 Task: Delete only the row number 1.
Action: Mouse moved to (13, 179)
Screenshot: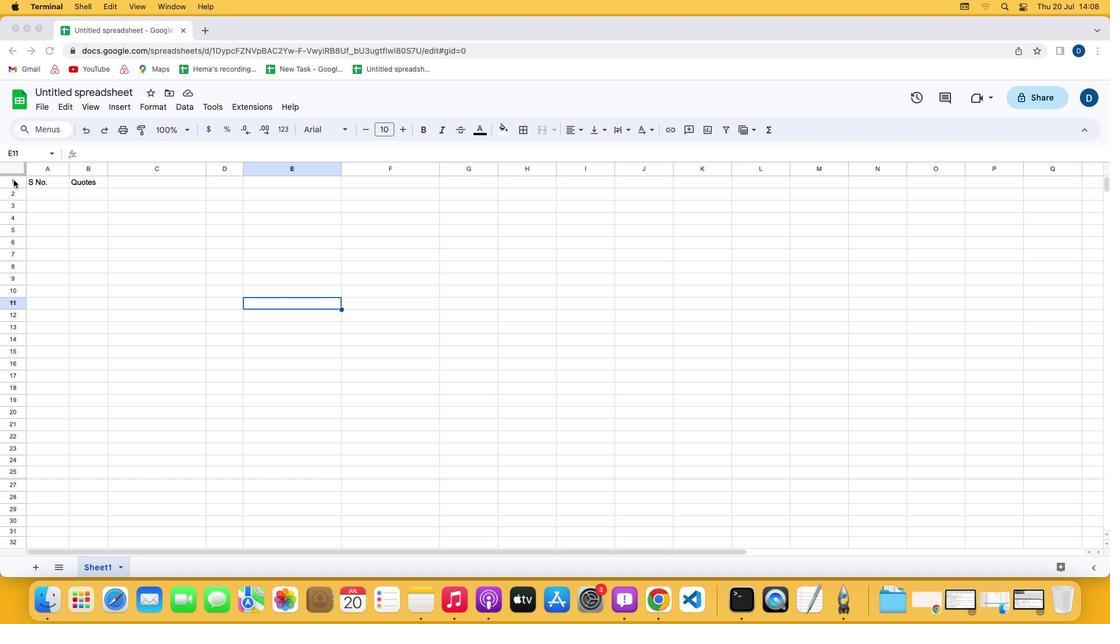 
Action: Mouse pressed left at (13, 179)
Screenshot: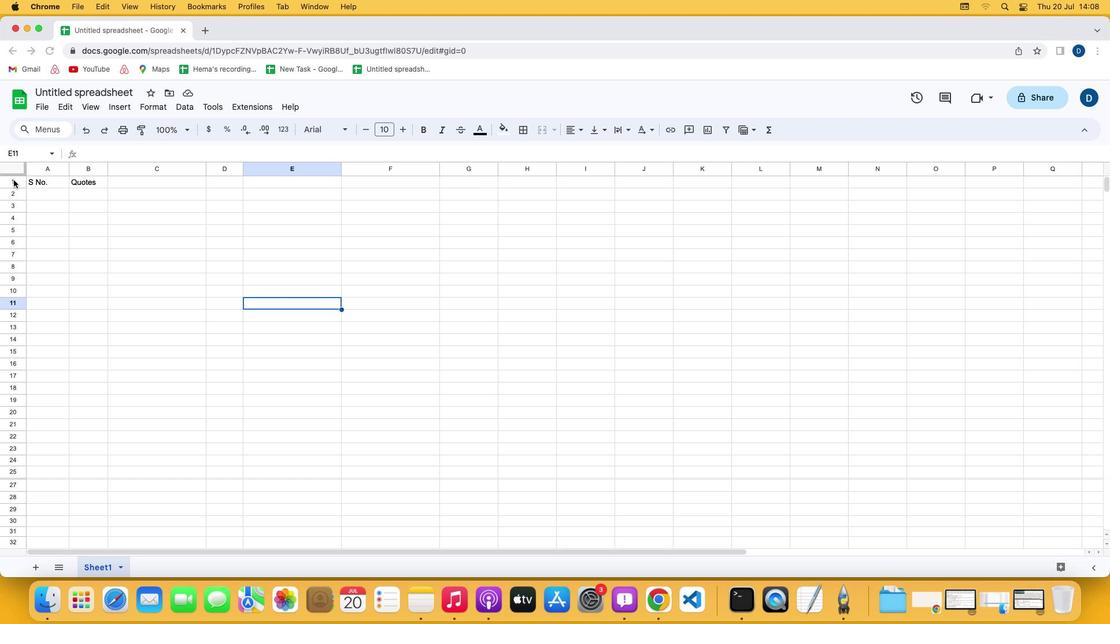 
Action: Mouse moved to (13, 182)
Screenshot: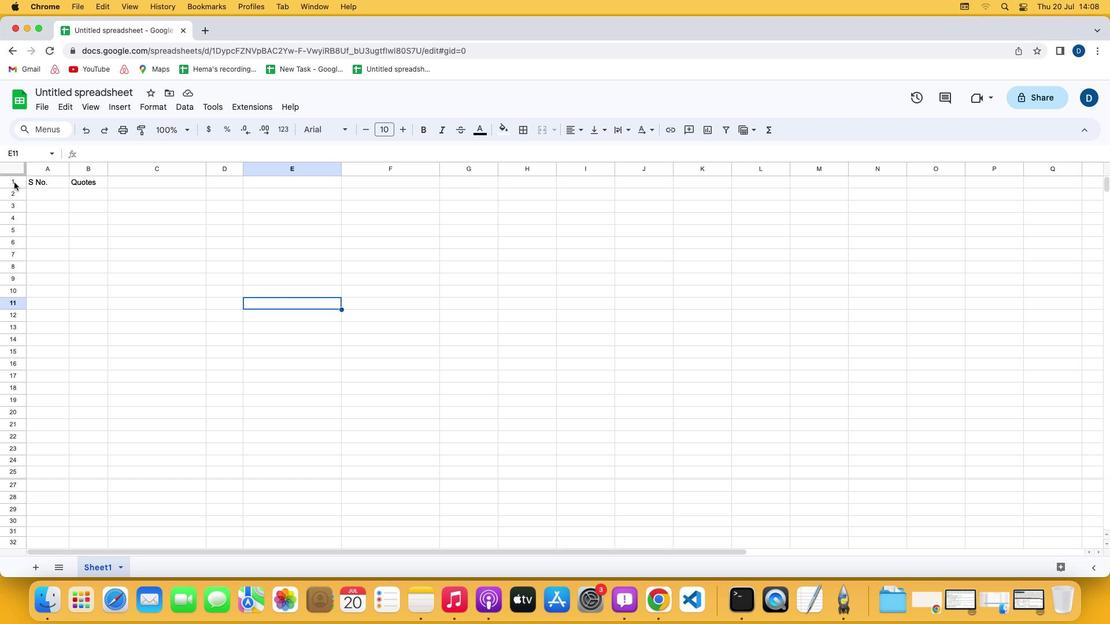 
Action: Mouse pressed left at (13, 182)
Screenshot: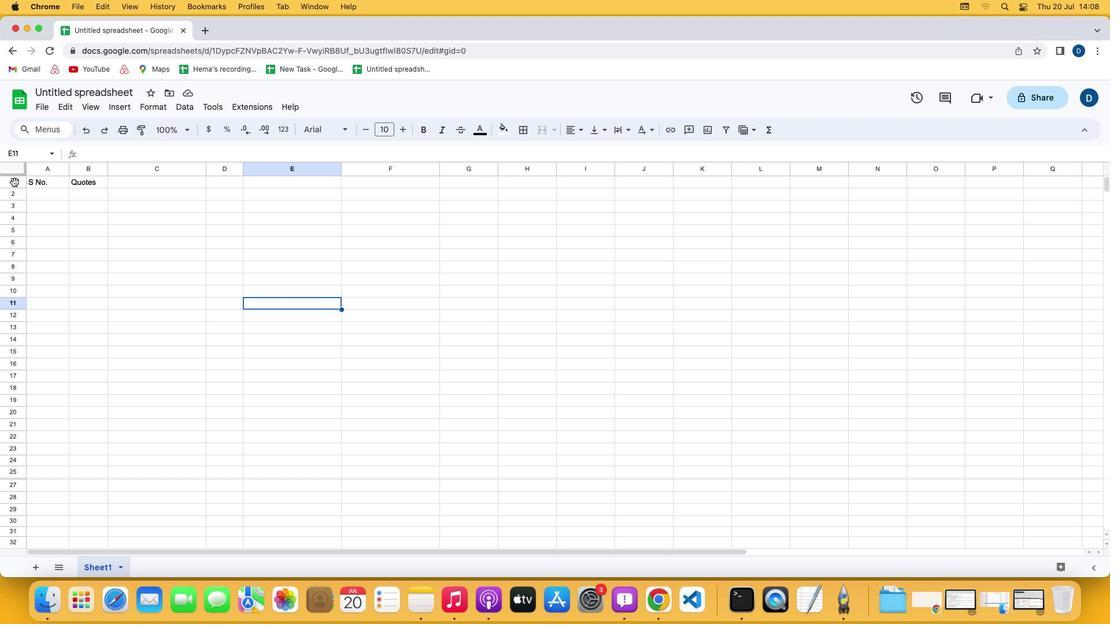 
Action: Mouse moved to (67, 107)
Screenshot: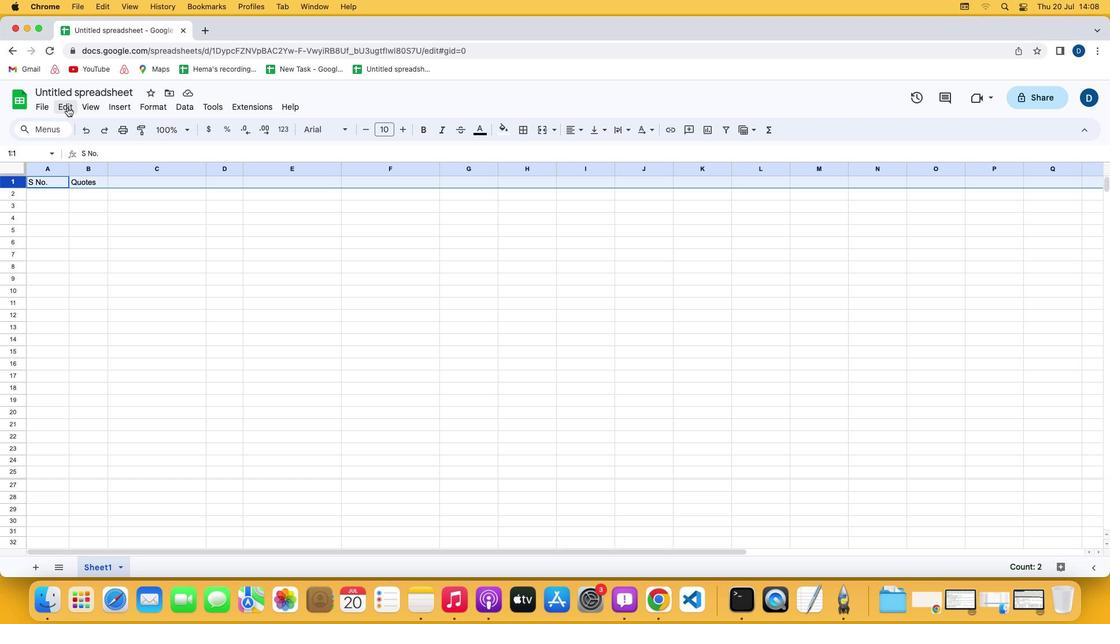 
Action: Mouse pressed left at (67, 107)
Screenshot: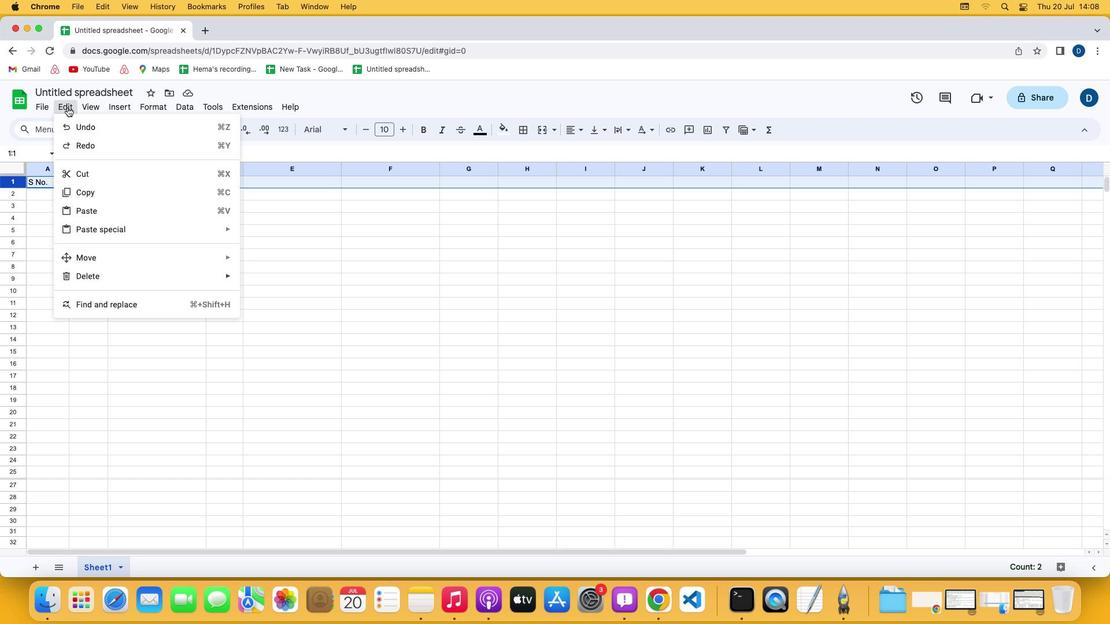 
Action: Mouse moved to (275, 297)
Screenshot: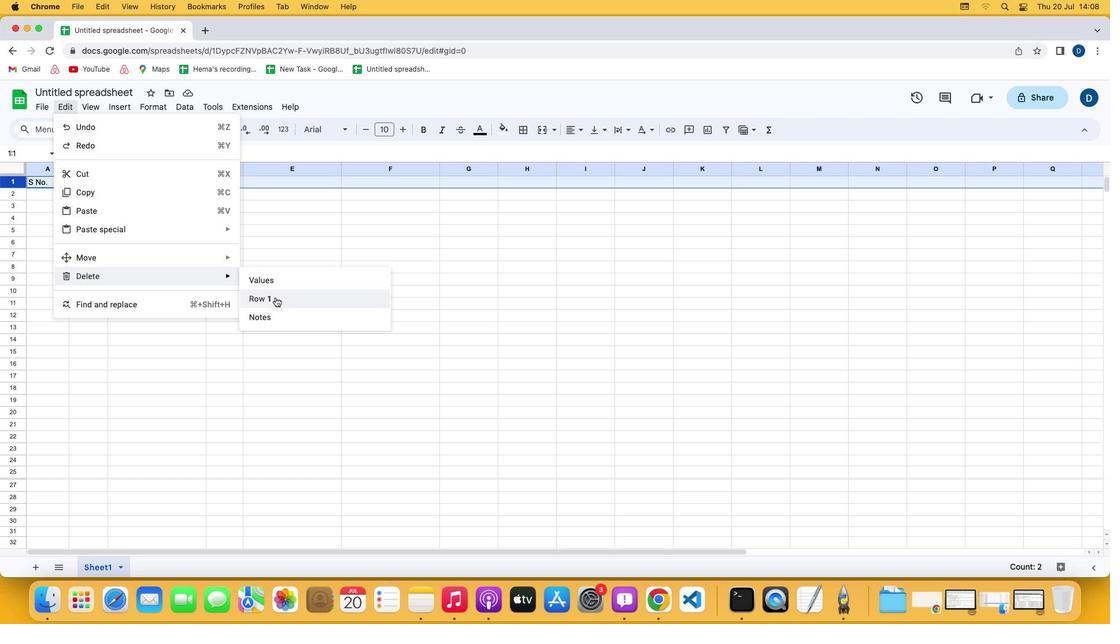 
Action: Mouse pressed left at (275, 297)
Screenshot: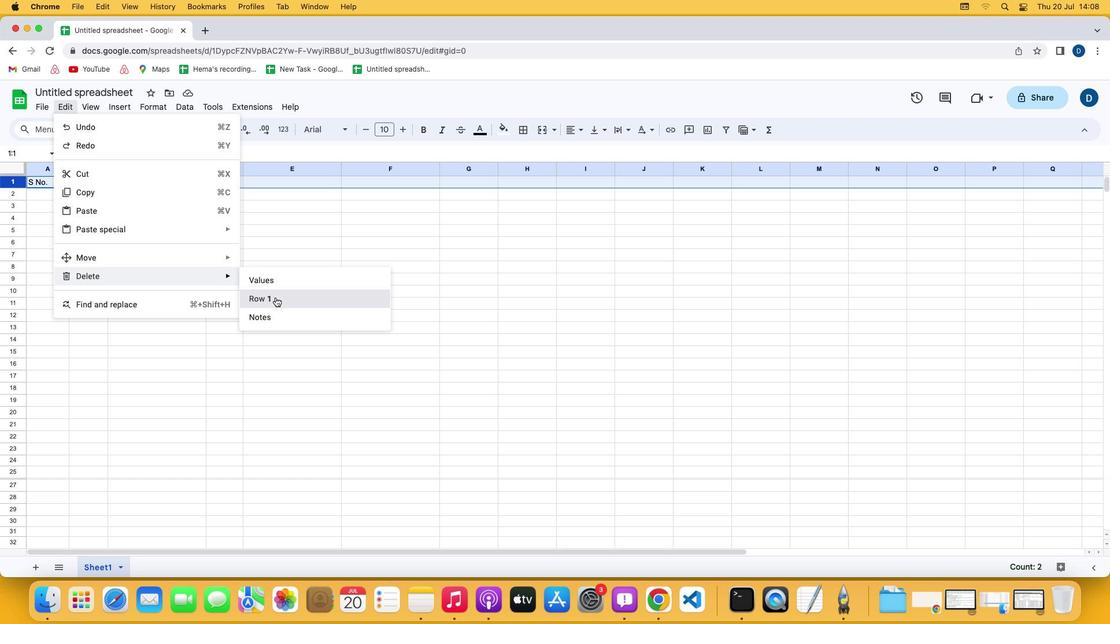 
